 Task: Create a schedule automation trigger every monday at 01:00 PM.
Action: Mouse moved to (897, 259)
Screenshot: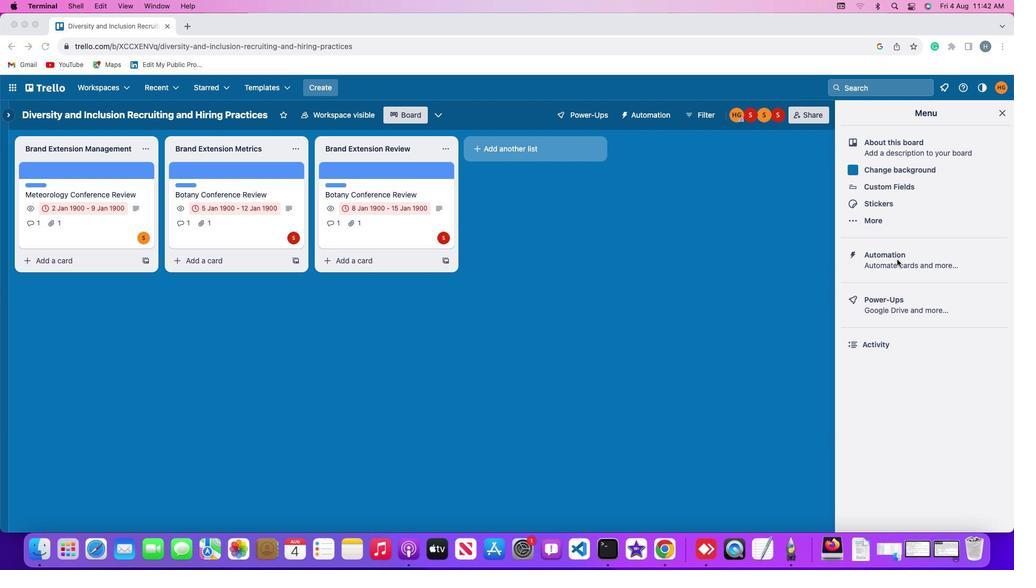 
Action: Mouse pressed left at (897, 259)
Screenshot: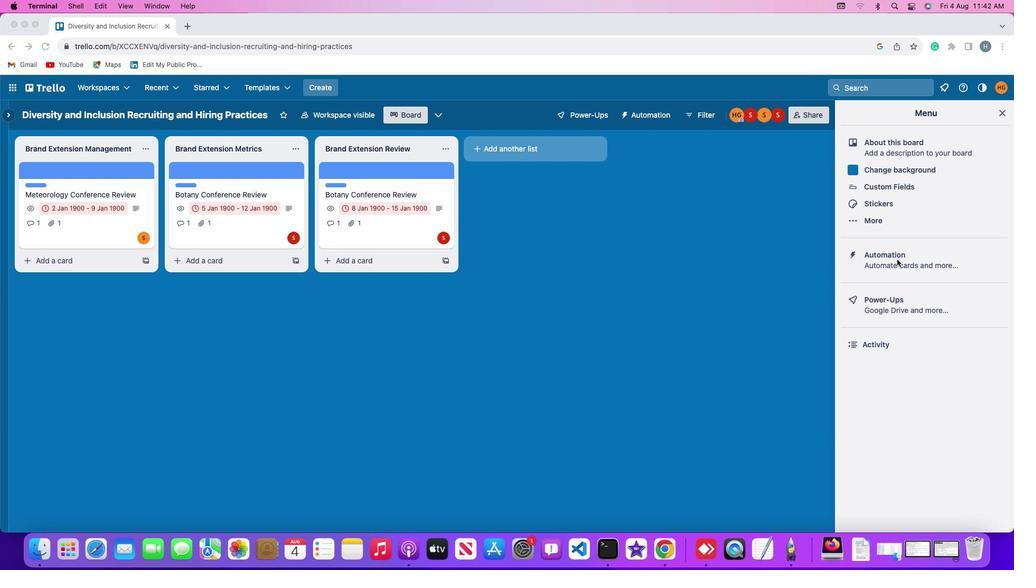 
Action: Mouse moved to (898, 258)
Screenshot: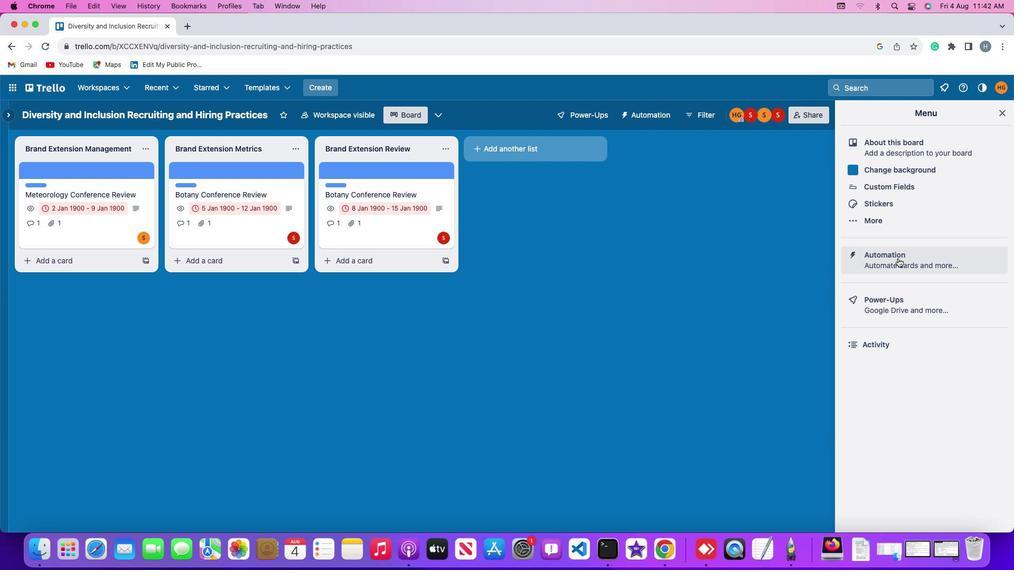 
Action: Mouse pressed left at (898, 258)
Screenshot: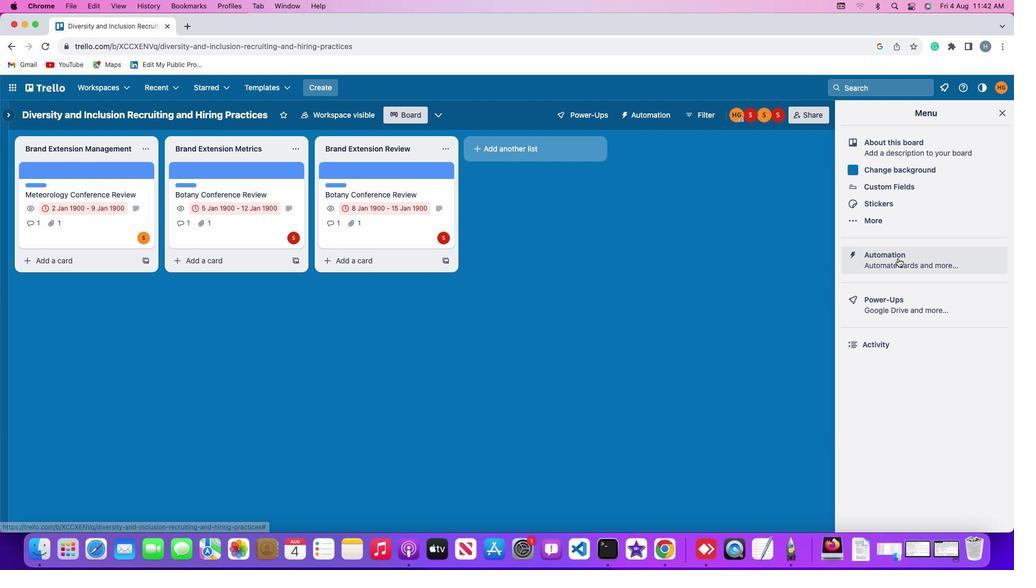
Action: Mouse moved to (70, 229)
Screenshot: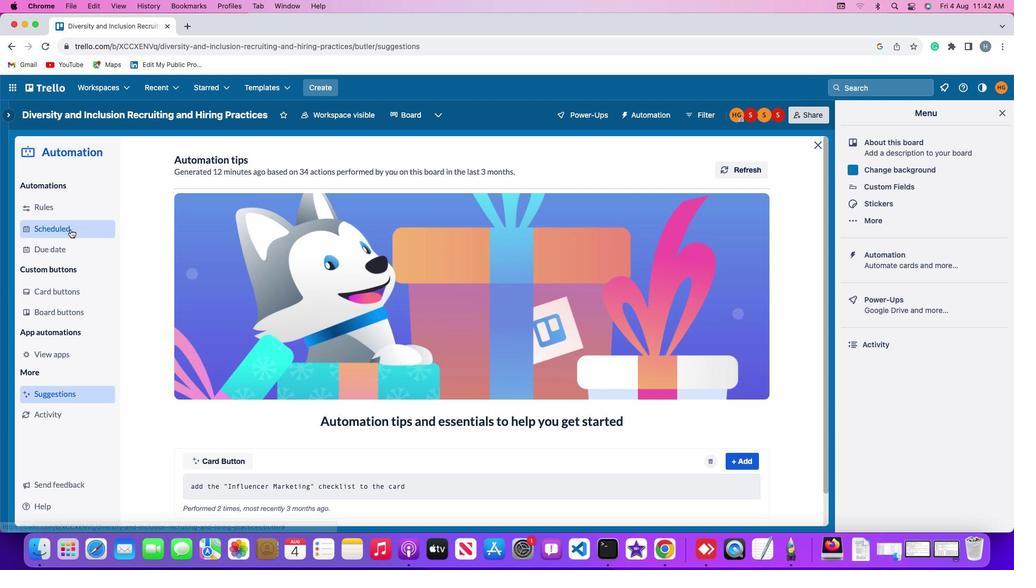 
Action: Mouse pressed left at (70, 229)
Screenshot: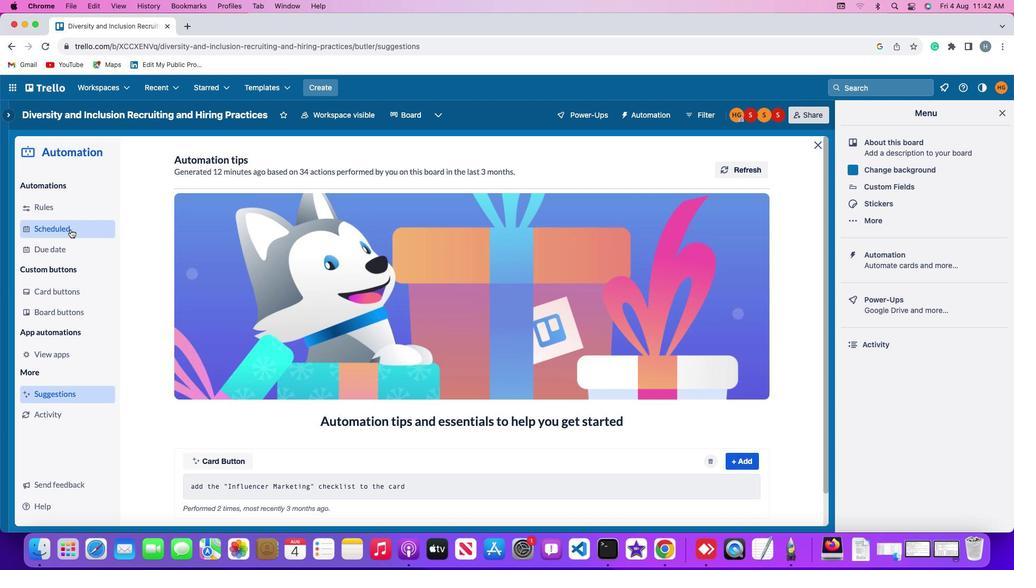
Action: Mouse moved to (702, 159)
Screenshot: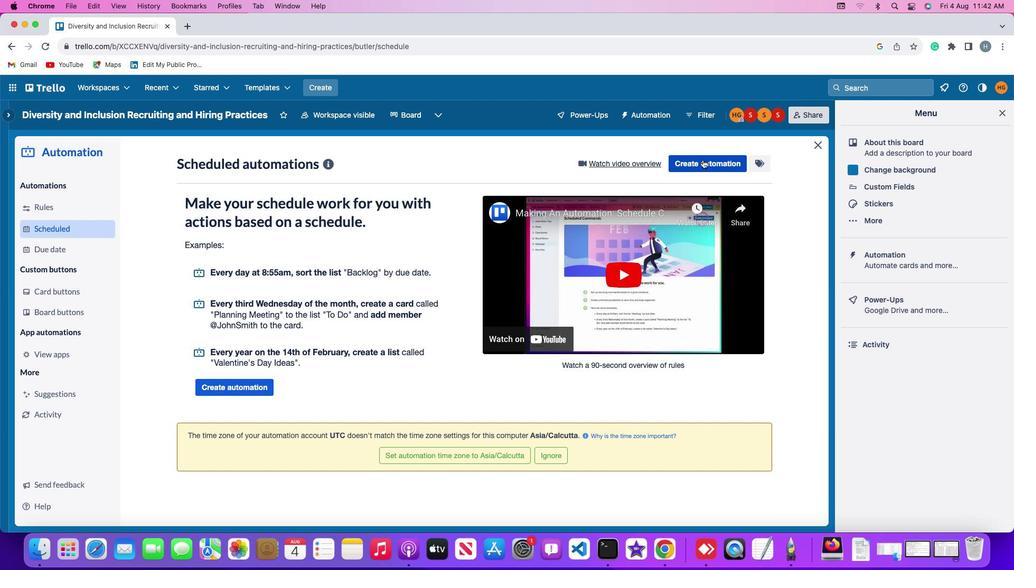 
Action: Mouse pressed left at (702, 159)
Screenshot: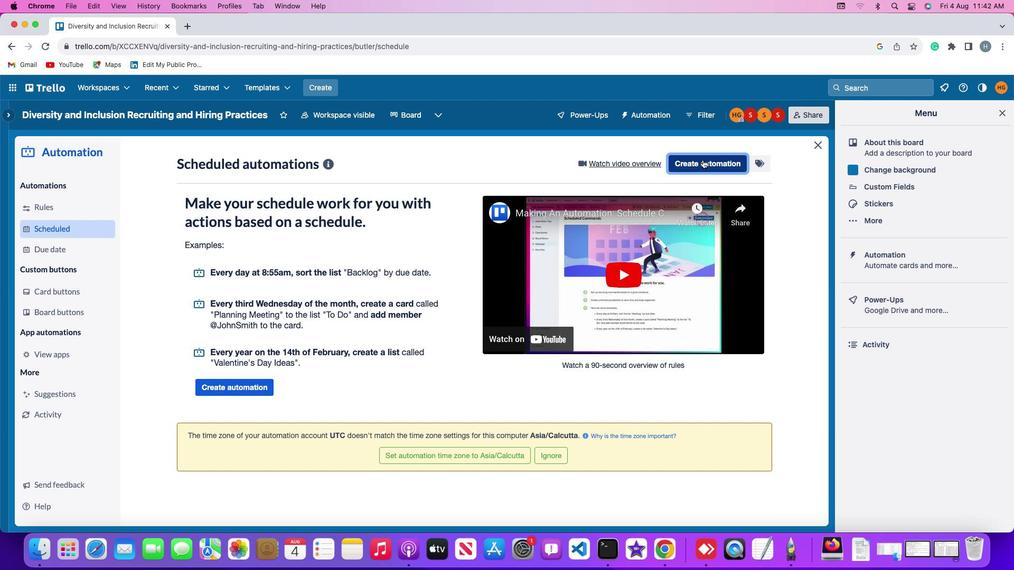 
Action: Mouse moved to (514, 265)
Screenshot: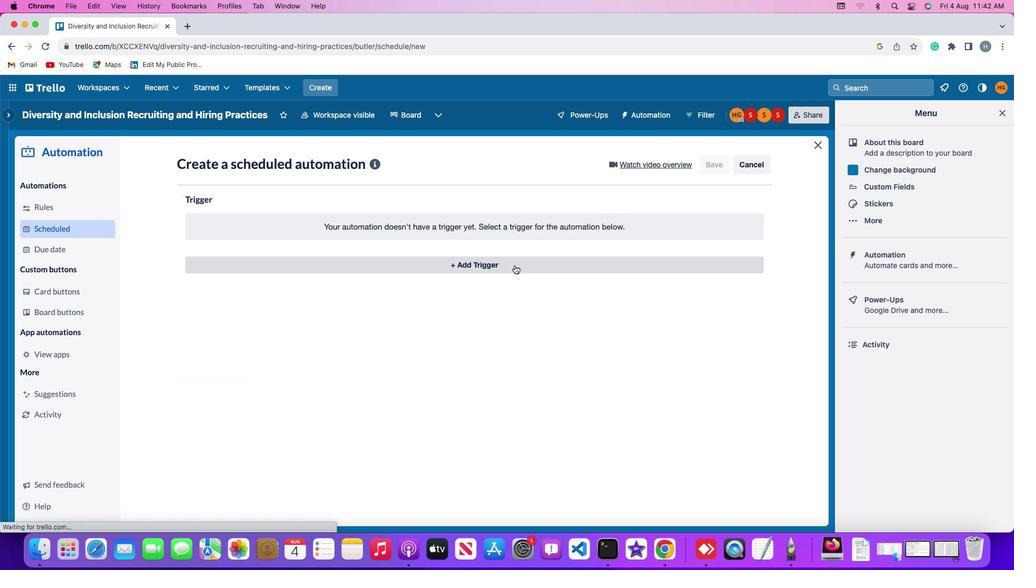 
Action: Mouse pressed left at (514, 265)
Screenshot: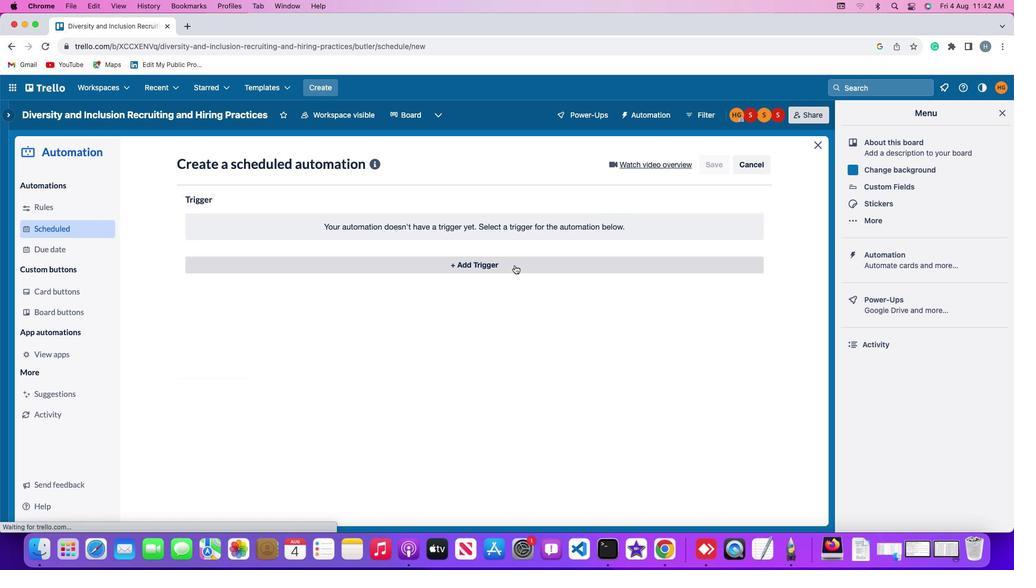 
Action: Mouse moved to (248, 357)
Screenshot: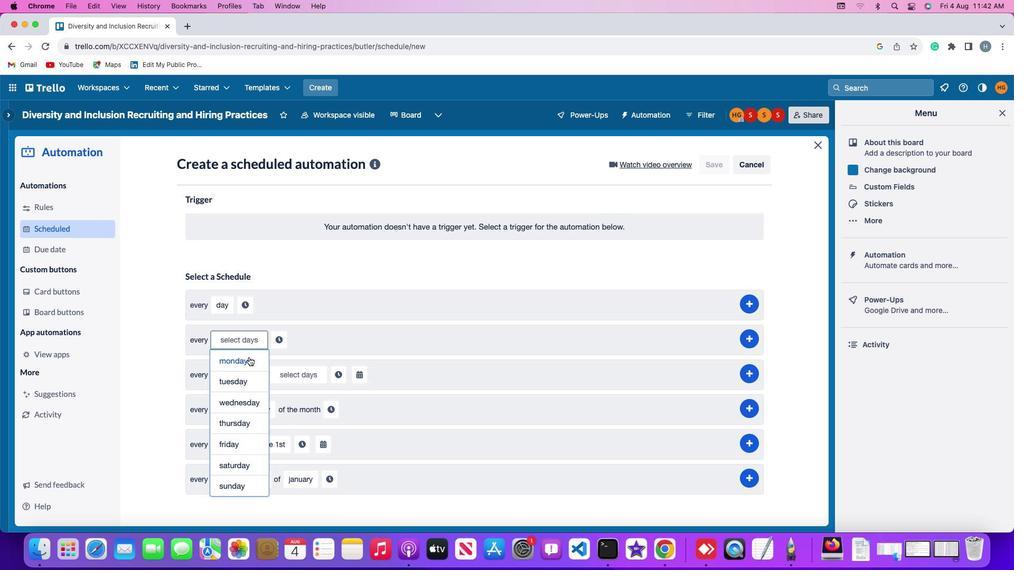 
Action: Mouse pressed left at (248, 357)
Screenshot: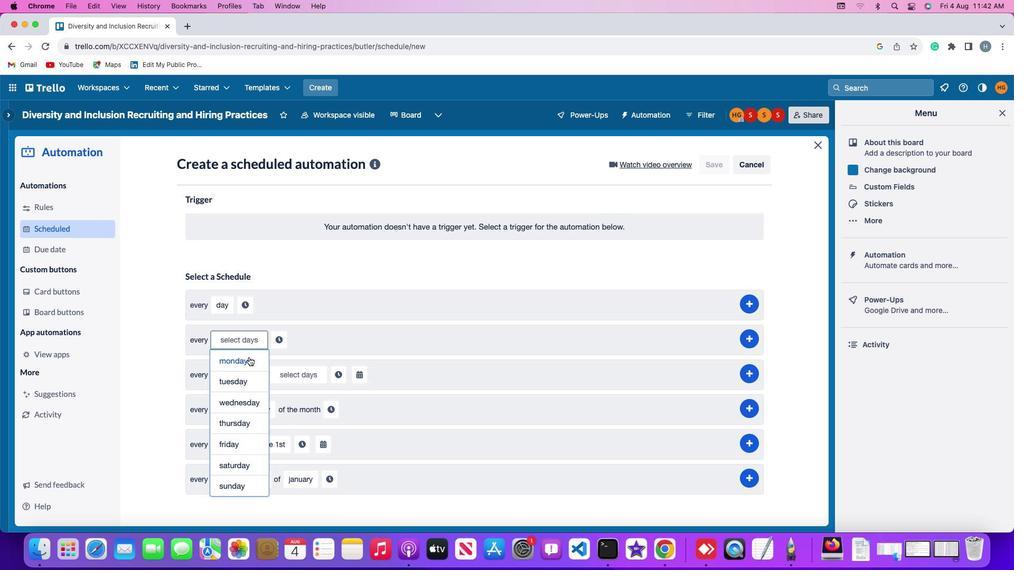 
Action: Mouse moved to (283, 336)
Screenshot: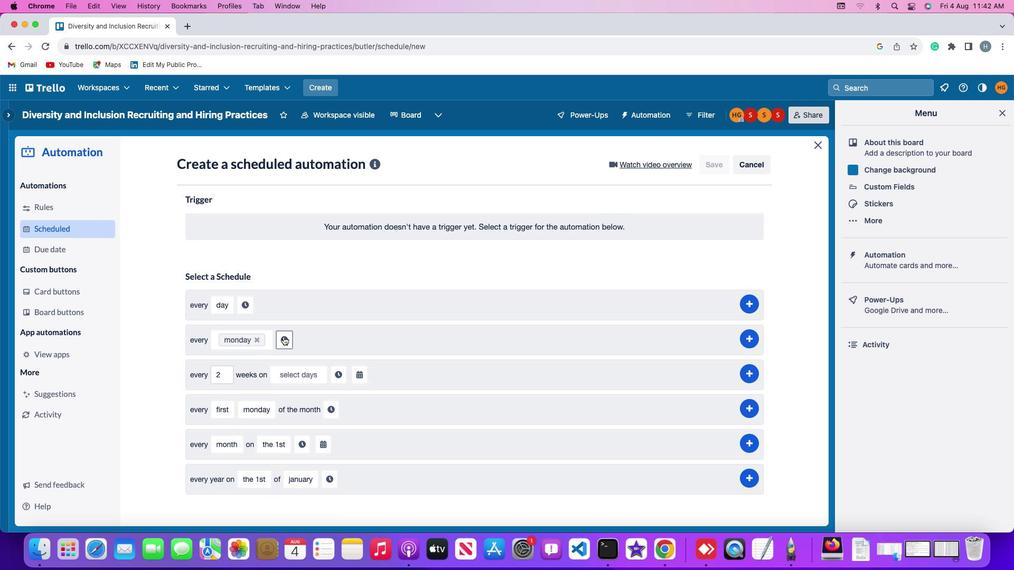 
Action: Mouse pressed left at (283, 336)
Screenshot: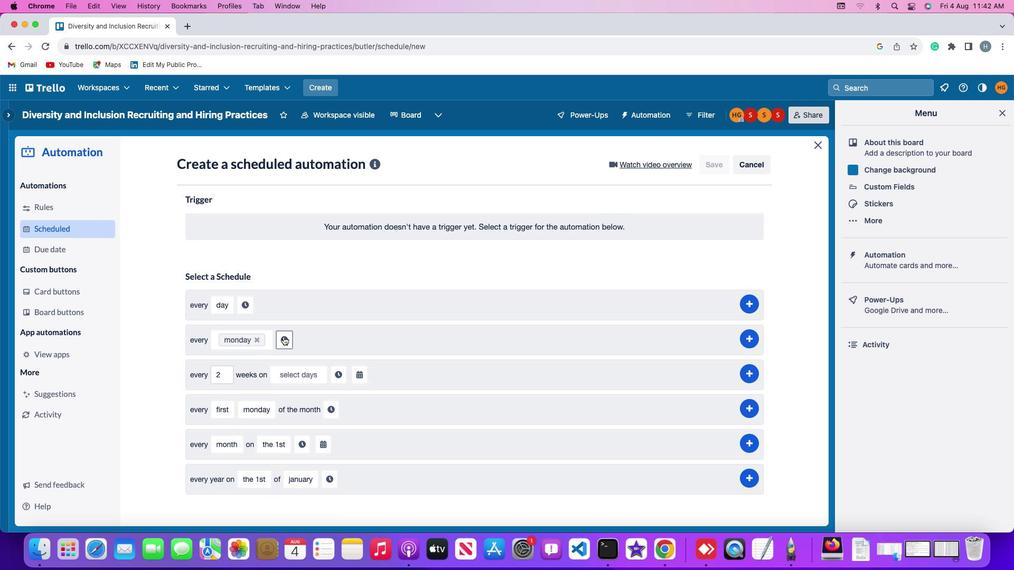 
Action: Mouse moved to (309, 341)
Screenshot: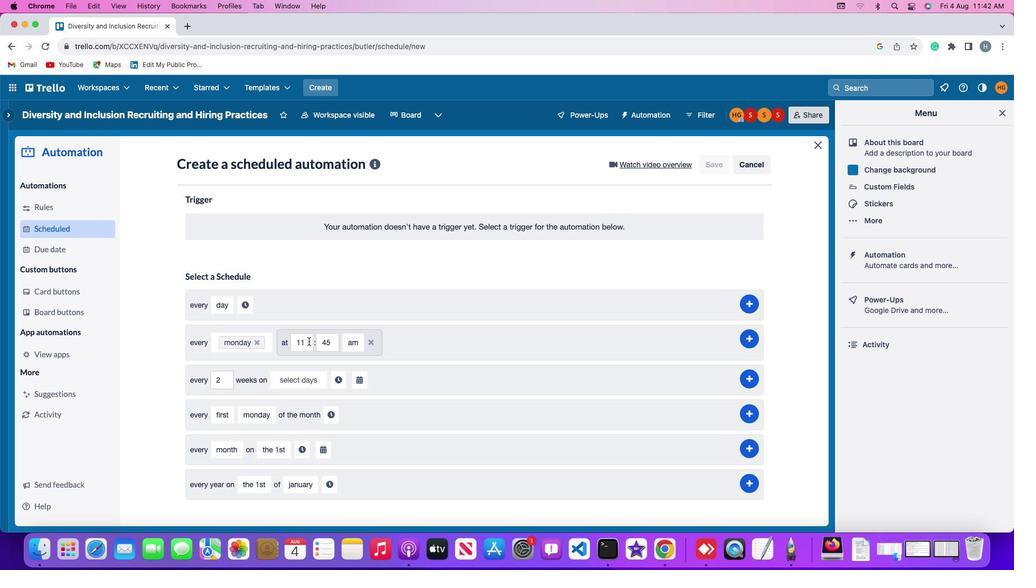 
Action: Mouse pressed left at (309, 341)
Screenshot: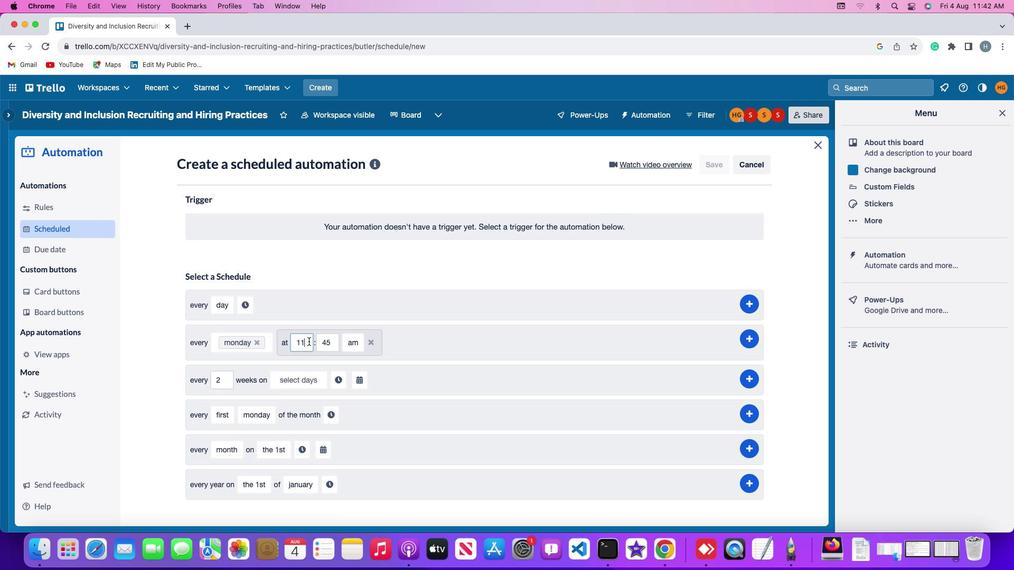 
Action: Mouse moved to (307, 342)
Screenshot: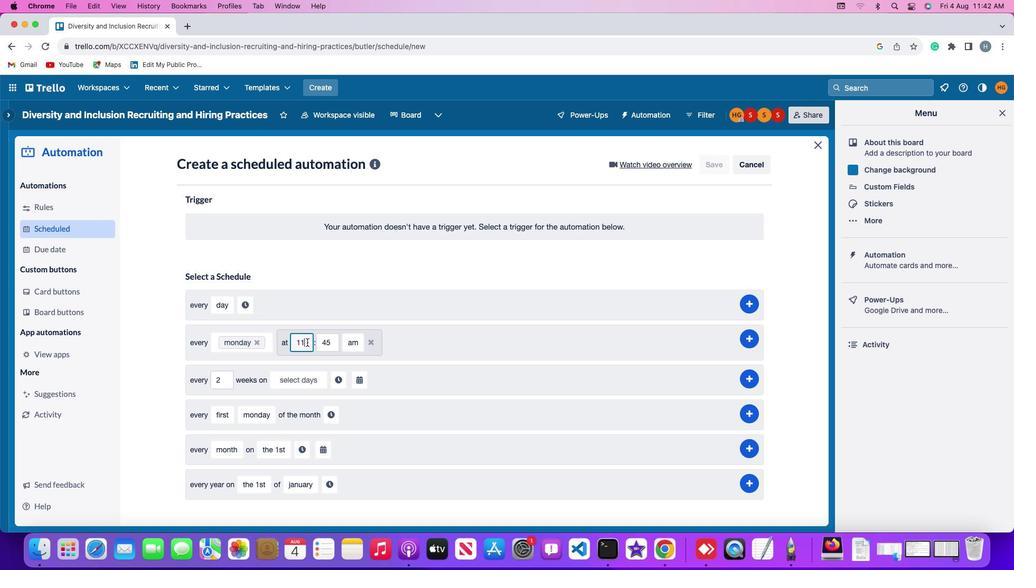 
Action: Key pressed Key.backspace
Screenshot: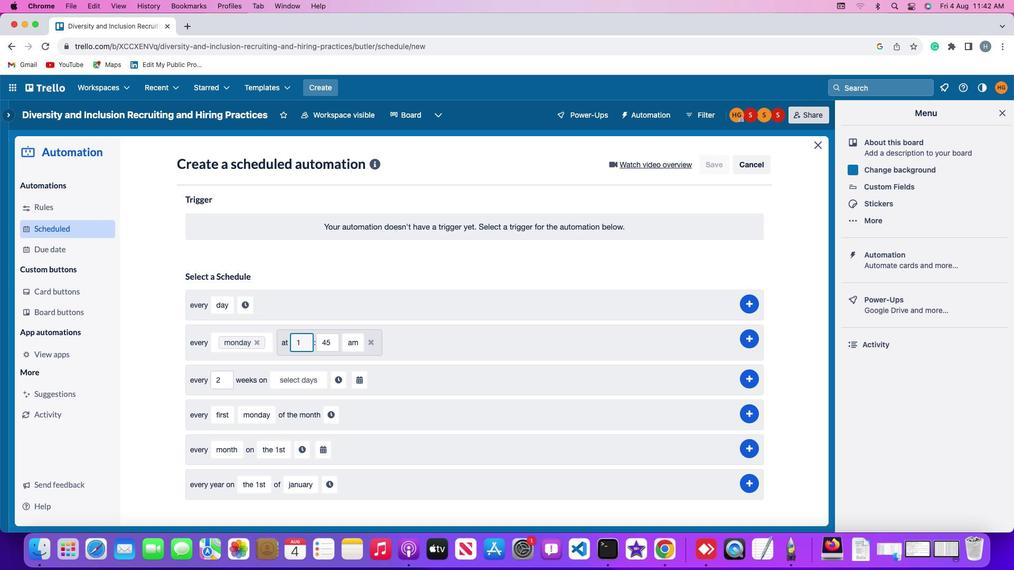
Action: Mouse moved to (331, 343)
Screenshot: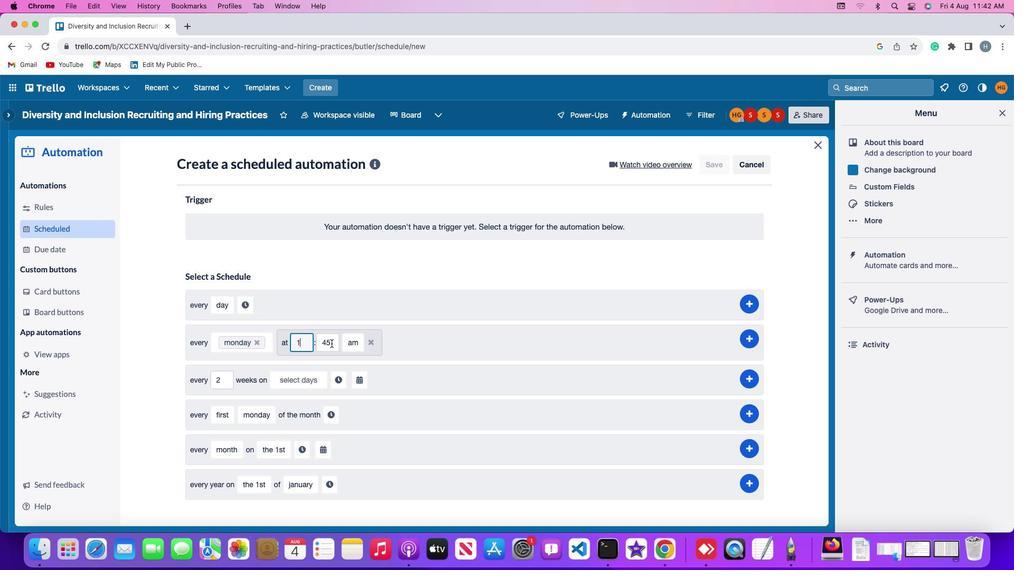 
Action: Mouse pressed left at (331, 343)
Screenshot: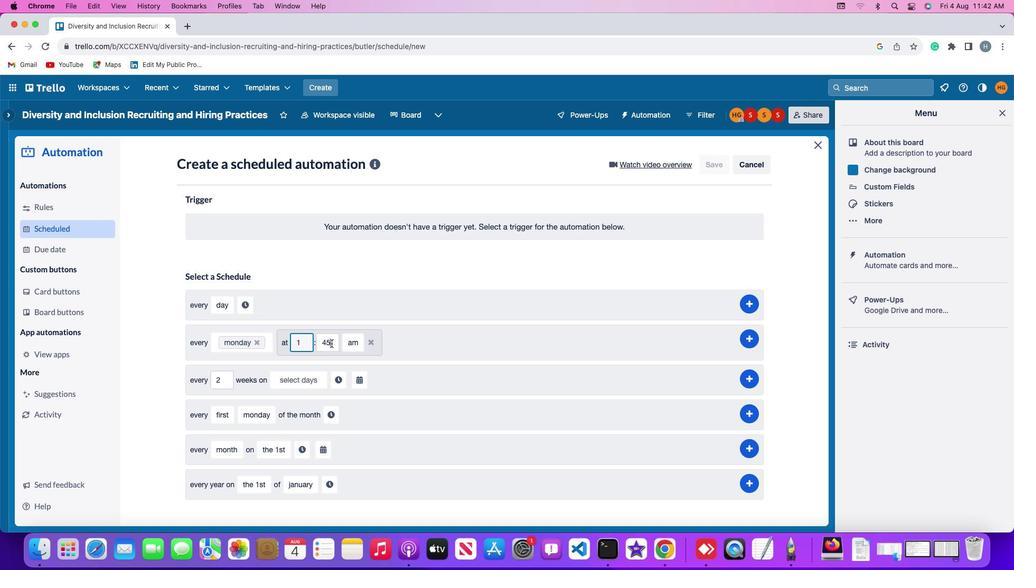 
Action: Key pressed Key.backspaceKey.backspace'0''0'
Screenshot: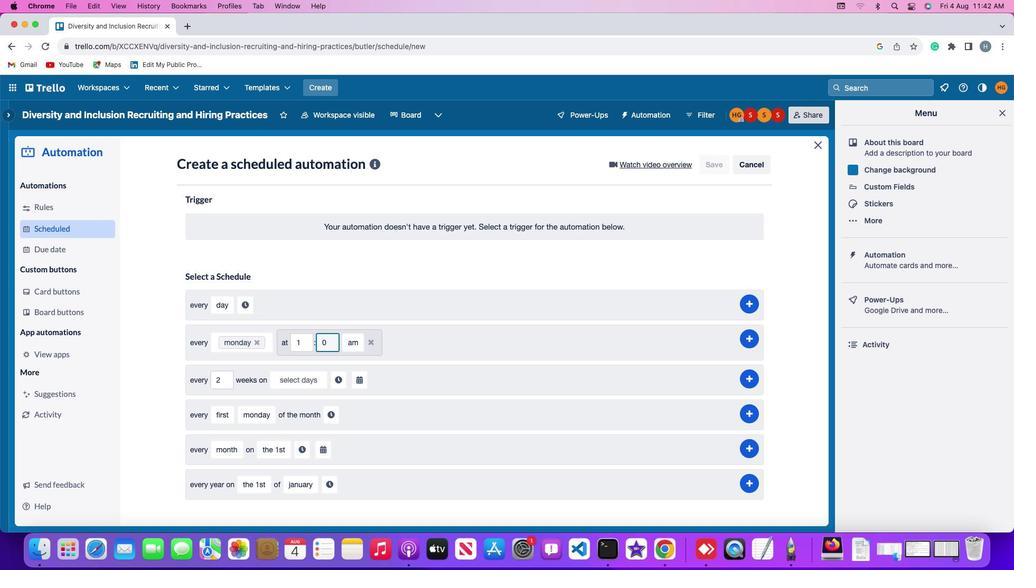 
Action: Mouse moved to (350, 344)
Screenshot: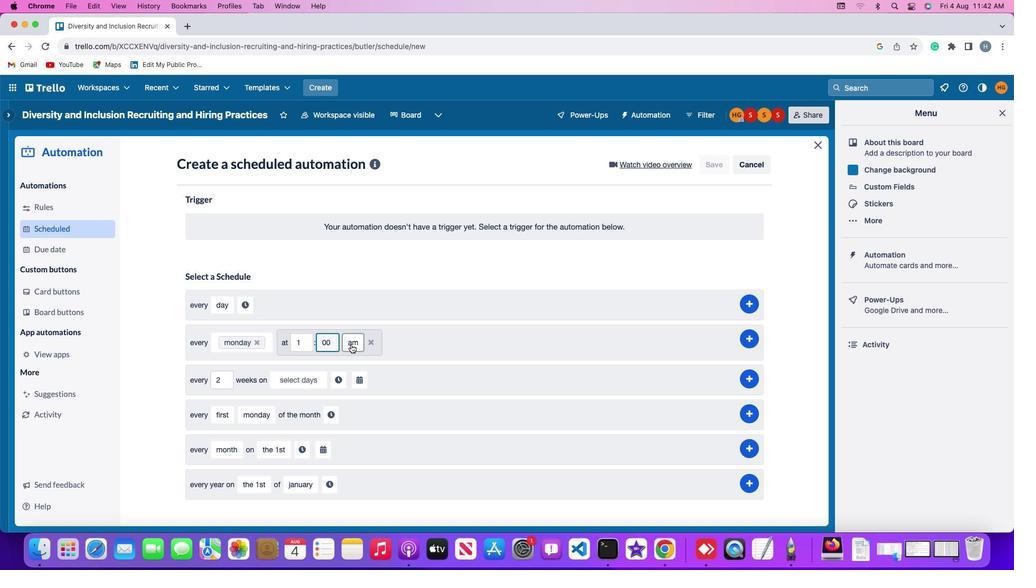
Action: Mouse pressed left at (350, 344)
Screenshot: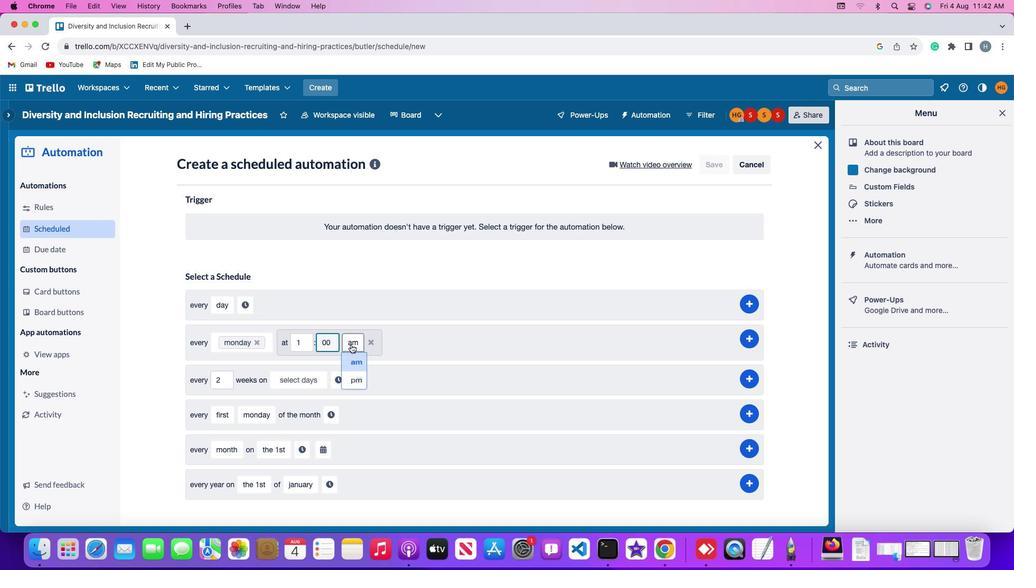 
Action: Mouse moved to (352, 381)
Screenshot: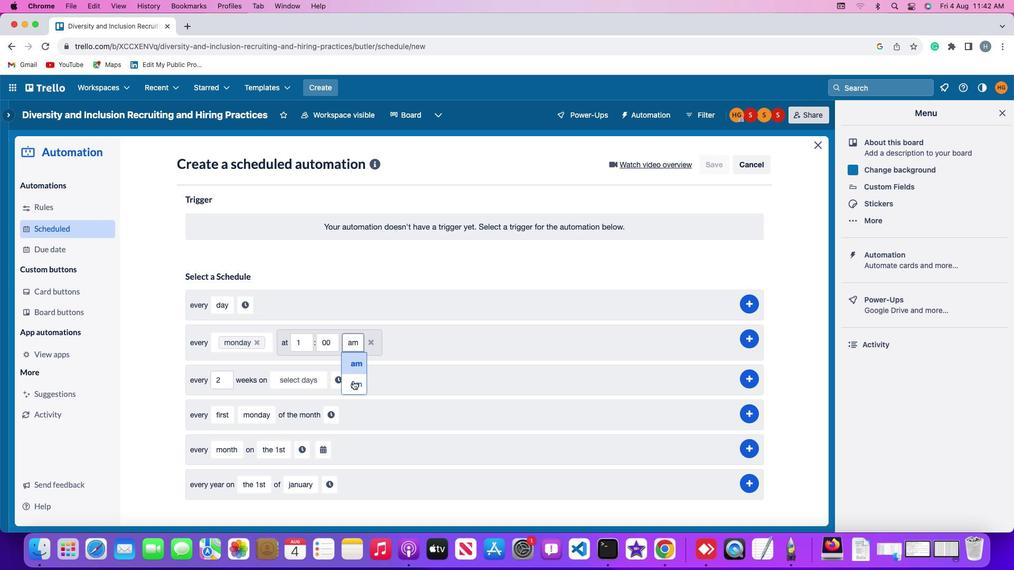 
Action: Mouse pressed left at (352, 381)
Screenshot: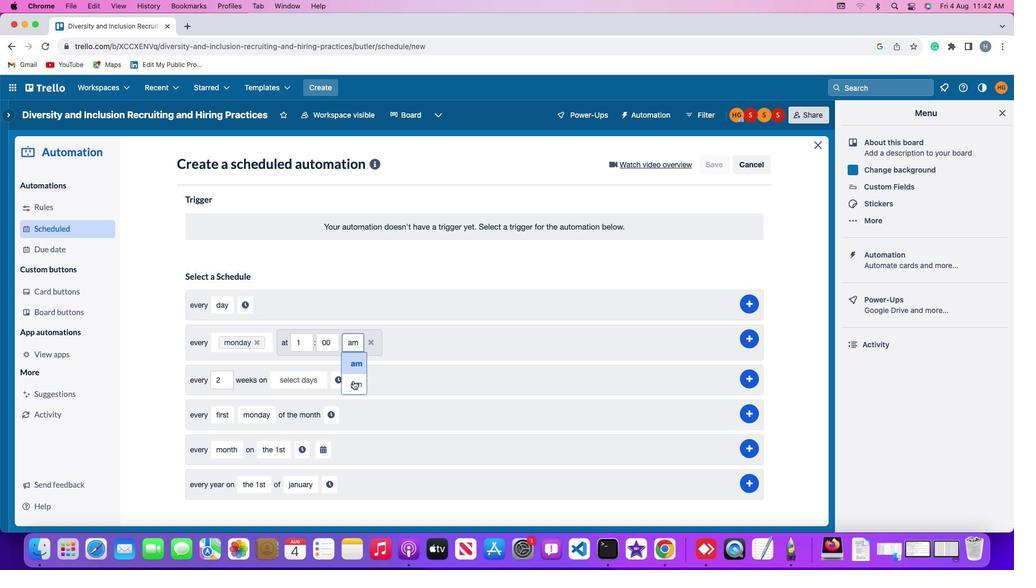 
Action: Mouse moved to (750, 336)
Screenshot: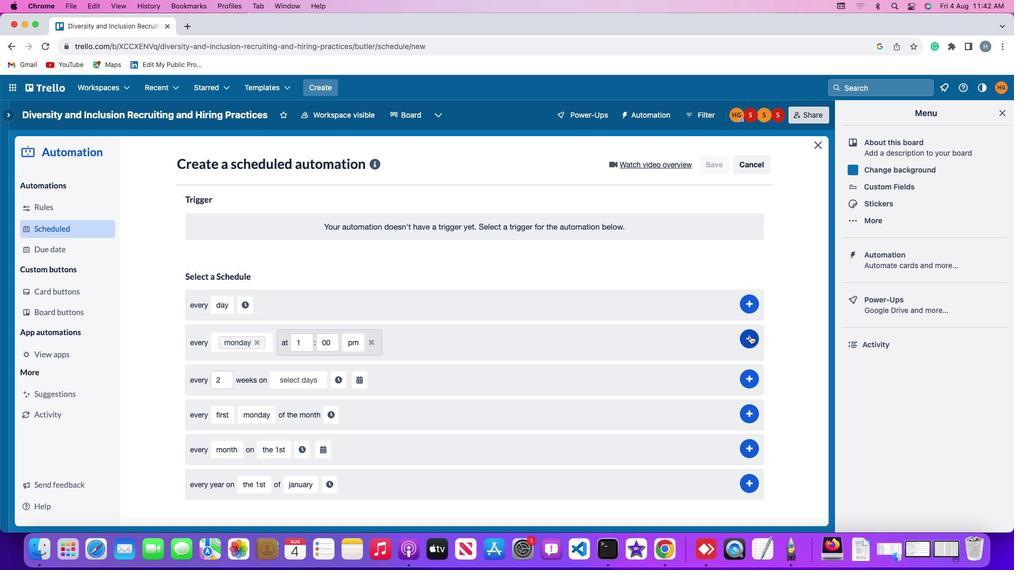 
Action: Mouse pressed left at (750, 336)
Screenshot: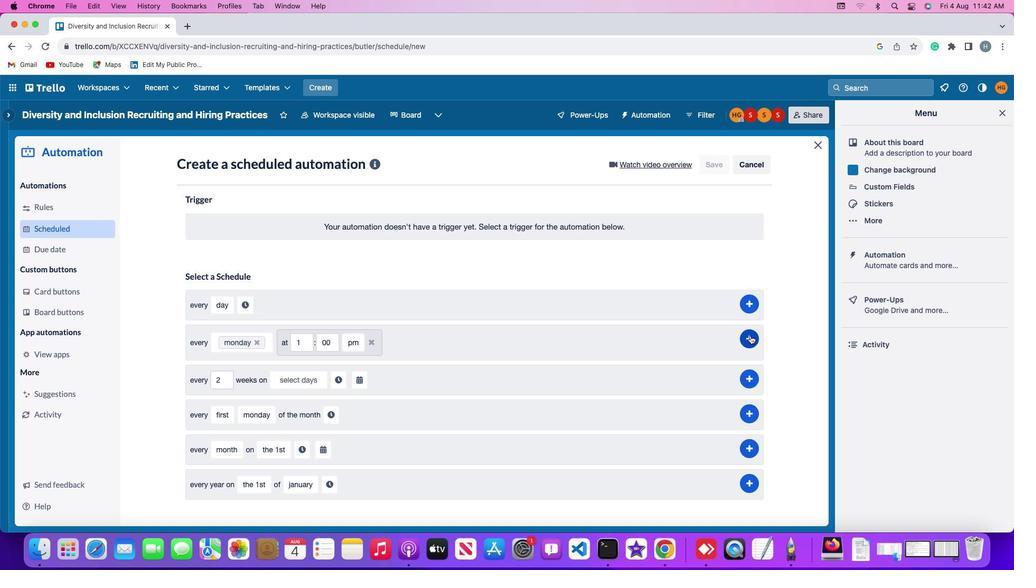
Action: Mouse moved to (701, 287)
Screenshot: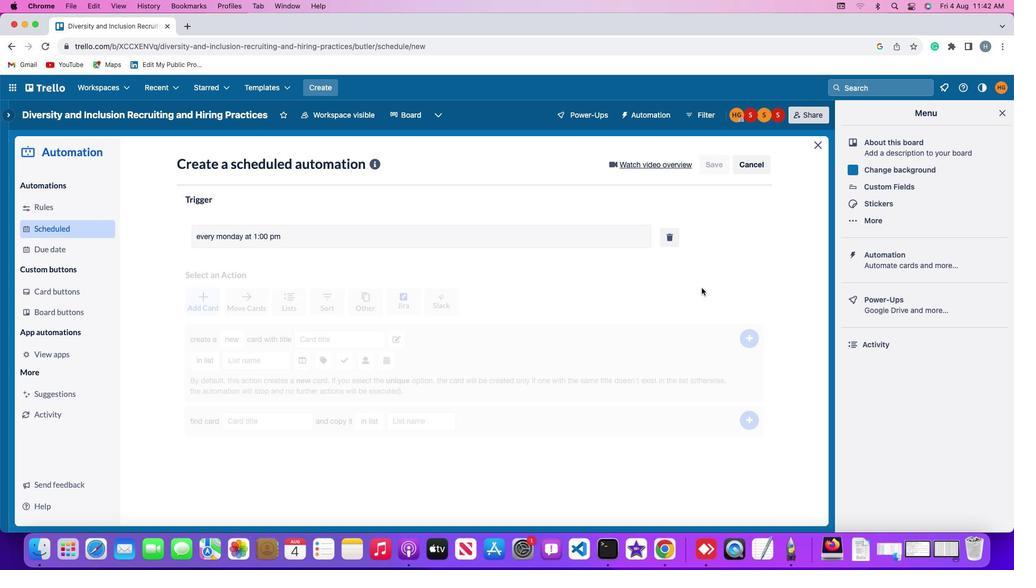 
